 Task: Toggle the git authentication.
Action: Mouse moved to (18, 429)
Screenshot: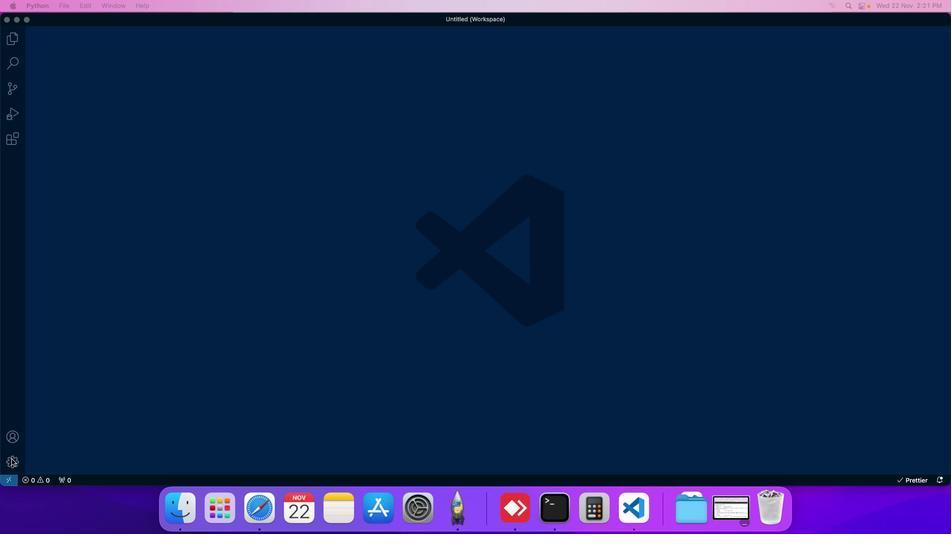 
Action: Mouse pressed left at (18, 429)
Screenshot: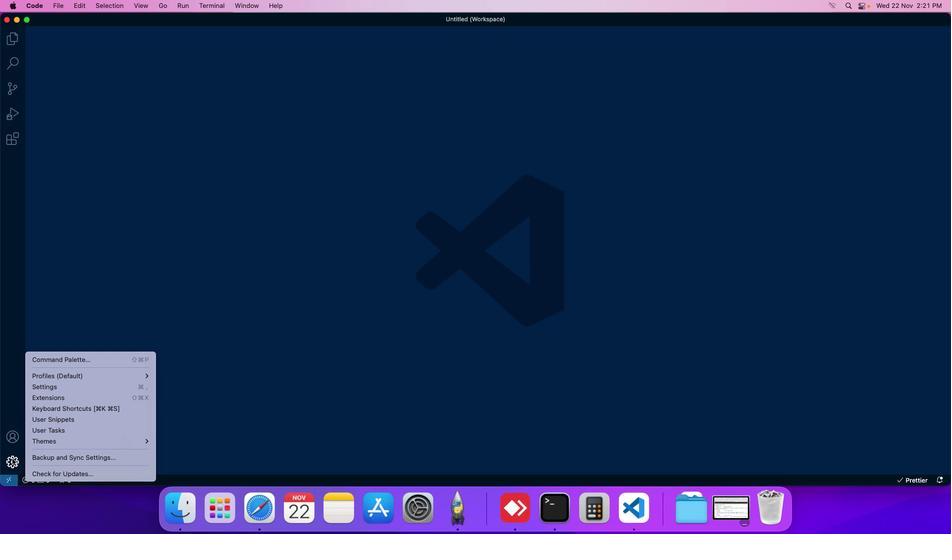 
Action: Mouse moved to (64, 368)
Screenshot: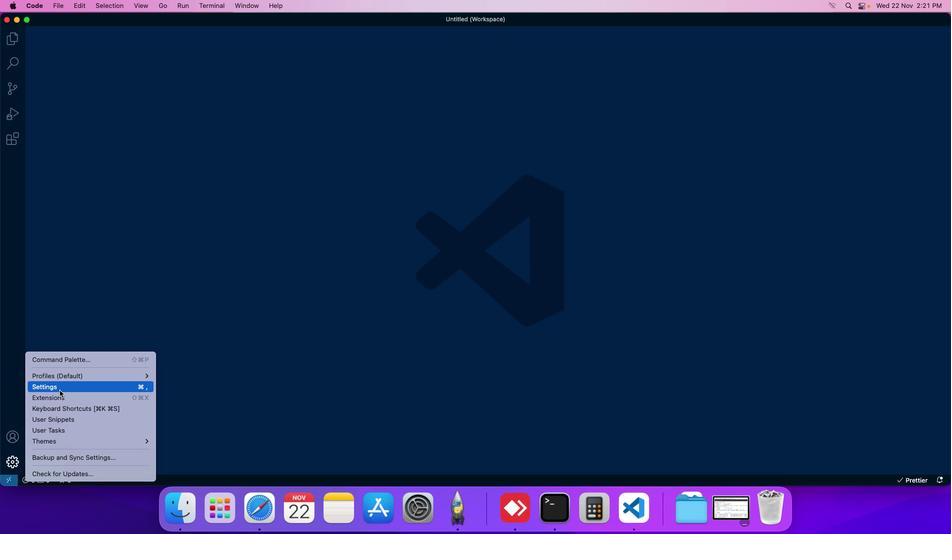 
Action: Mouse pressed left at (64, 368)
Screenshot: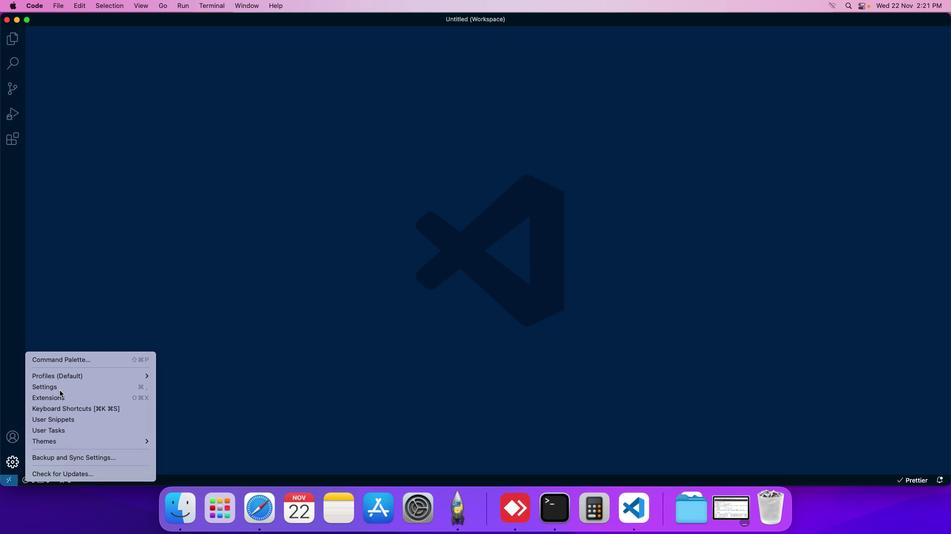 
Action: Mouse moved to (238, 85)
Screenshot: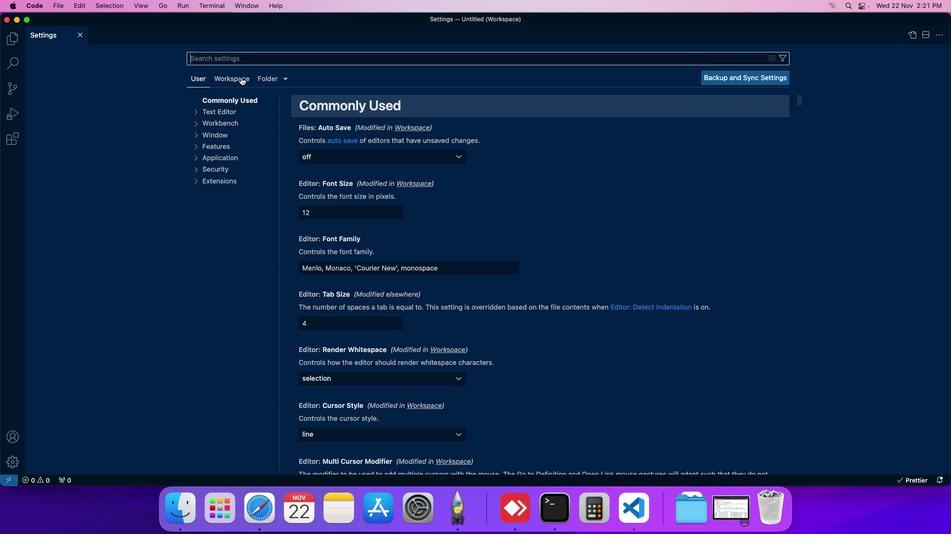 
Action: Mouse pressed left at (238, 85)
Screenshot: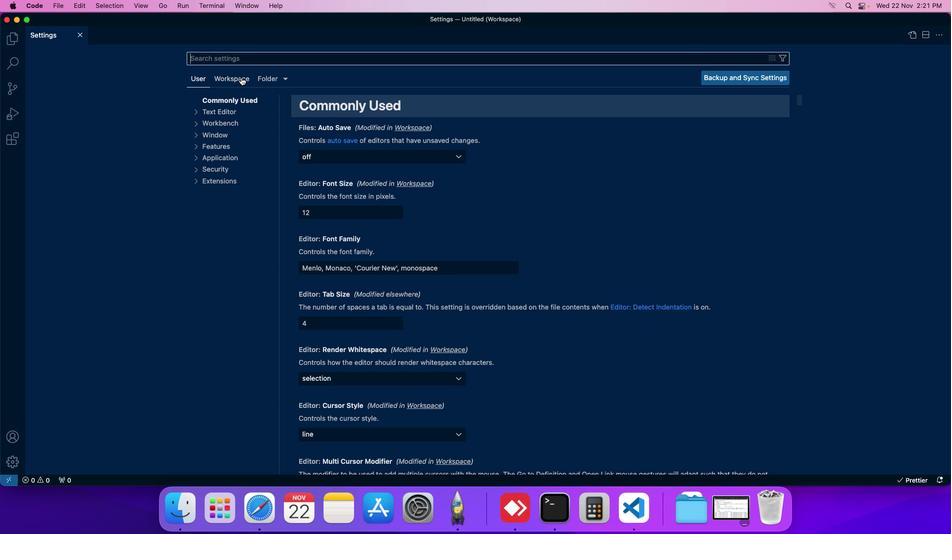 
Action: Mouse moved to (217, 168)
Screenshot: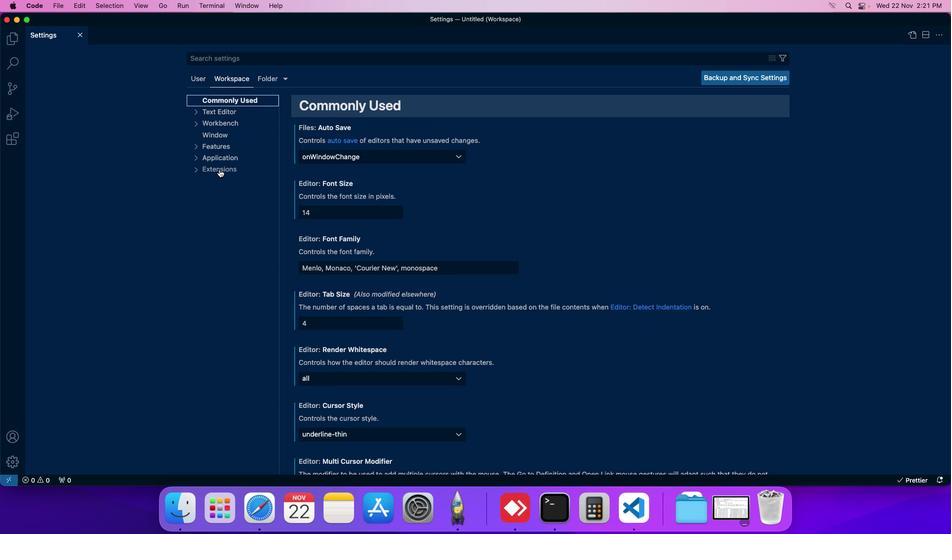 
Action: Mouse pressed left at (217, 168)
Screenshot: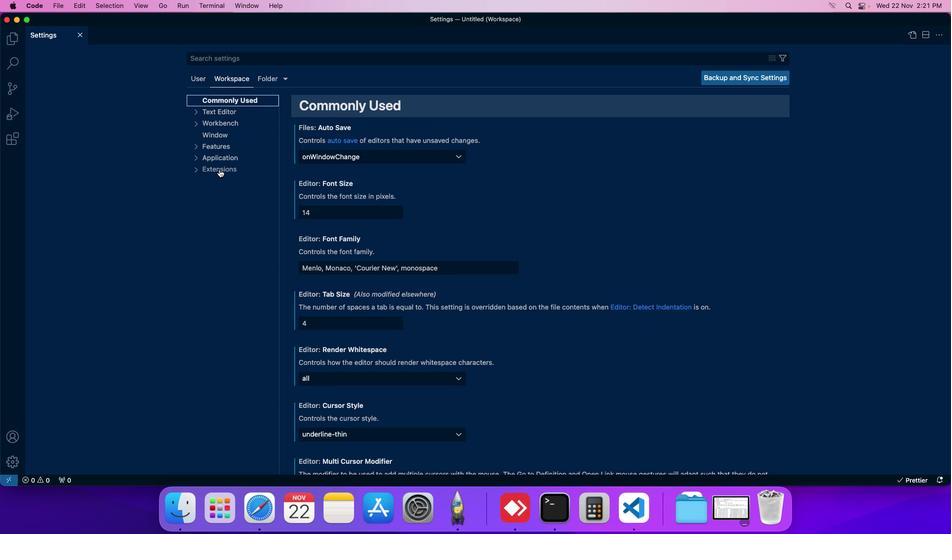 
Action: Mouse moved to (218, 218)
Screenshot: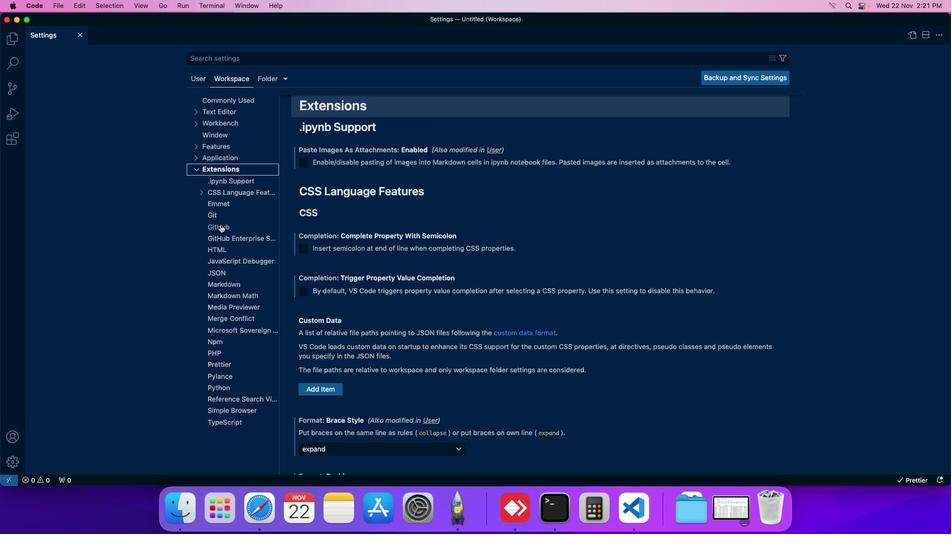 
Action: Mouse pressed left at (218, 218)
Screenshot: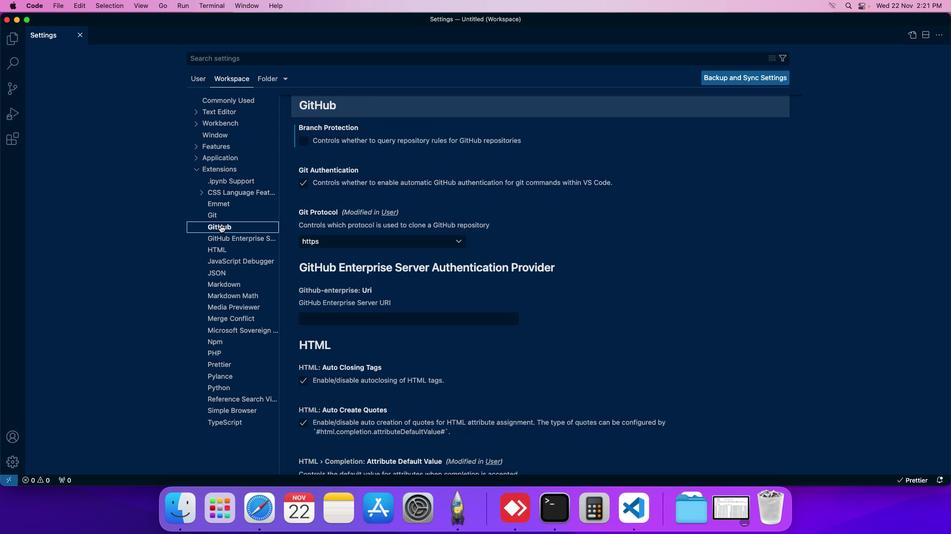 
Action: Mouse moved to (299, 183)
Screenshot: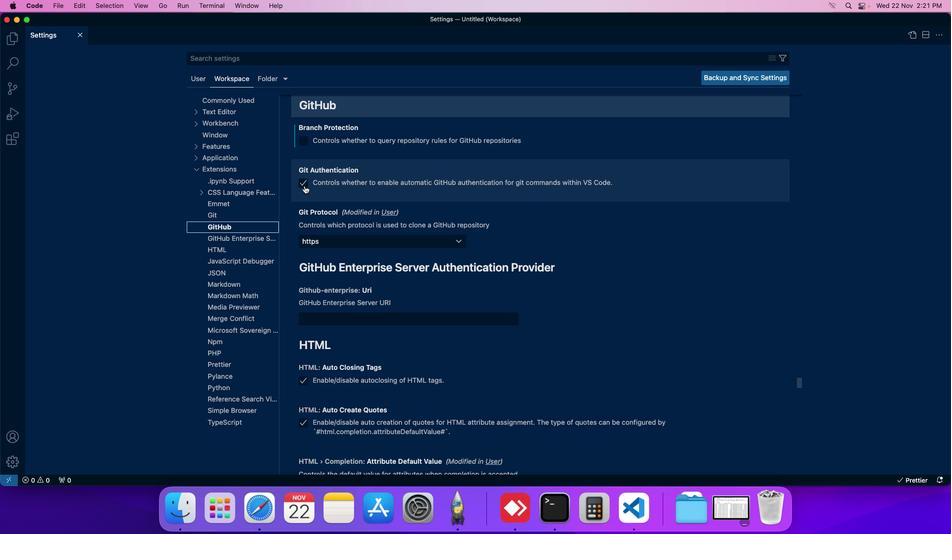 
Action: Mouse pressed left at (299, 183)
Screenshot: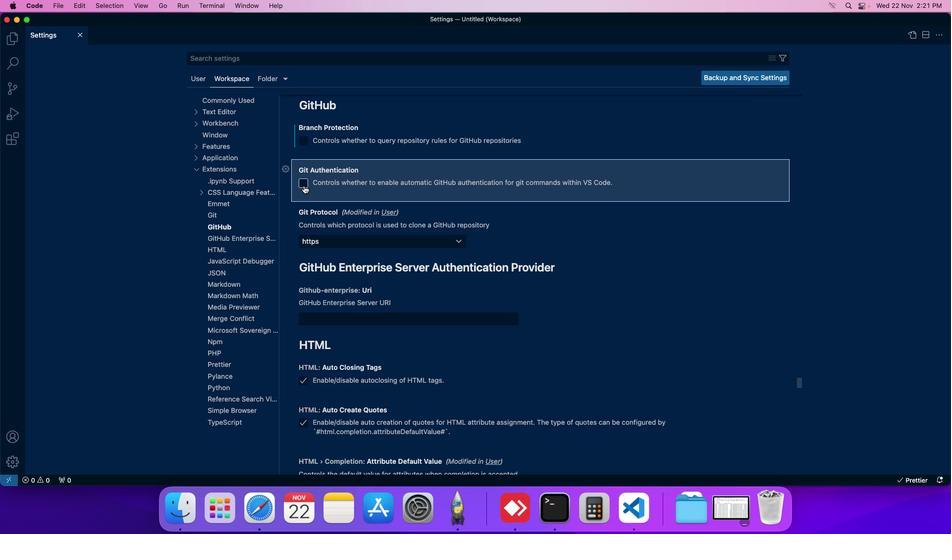
Action: Mouse moved to (340, 195)
Screenshot: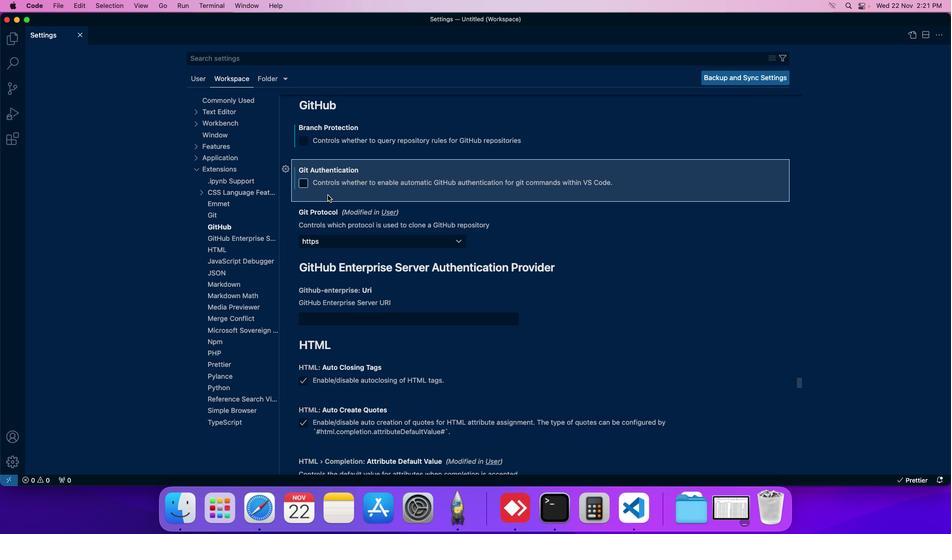 
